 Task: Apply bulleted list to description text.
Action: Mouse moved to (524, 395)
Screenshot: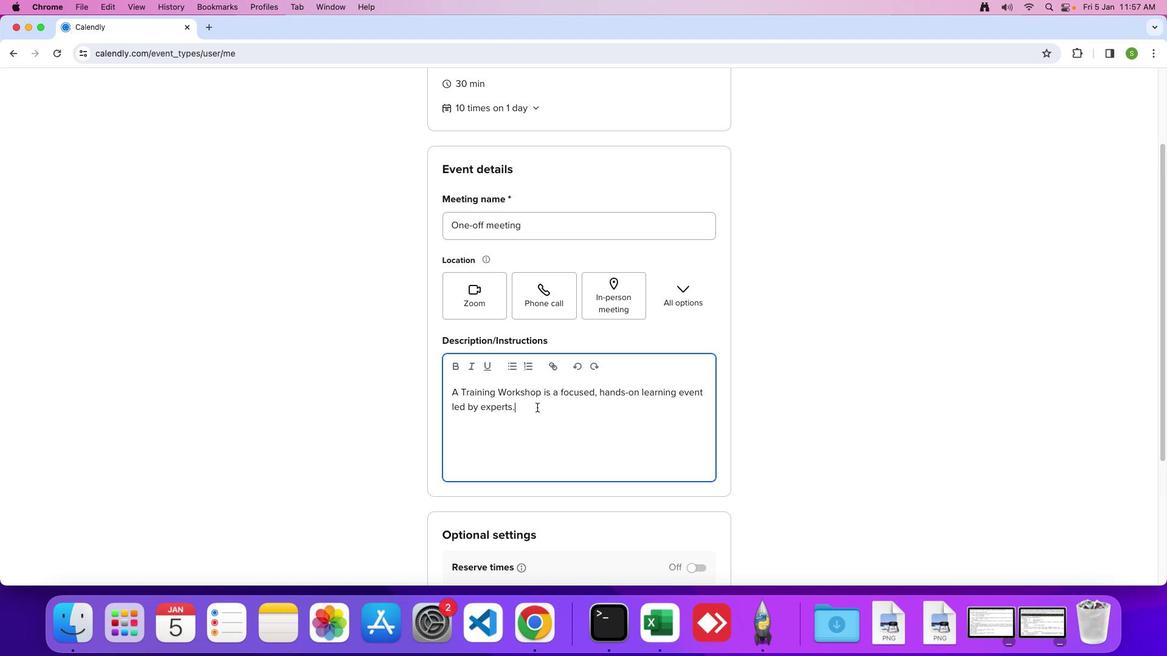 
Action: Mouse pressed left at (524, 395)
Screenshot: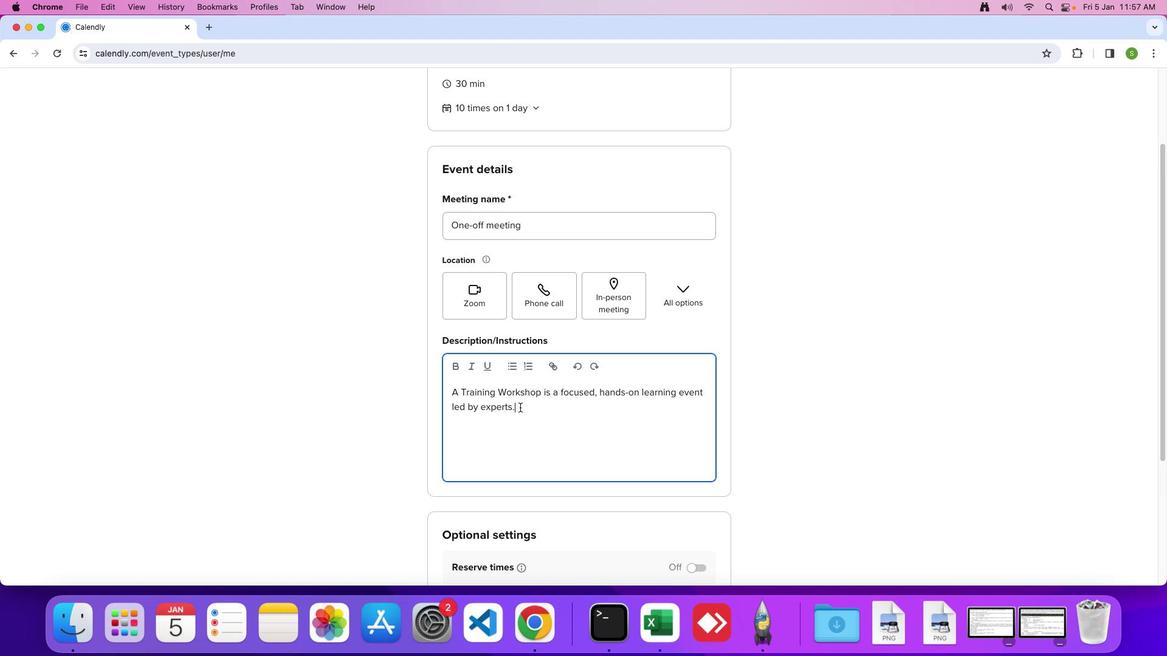 
Action: Mouse moved to (500, 350)
Screenshot: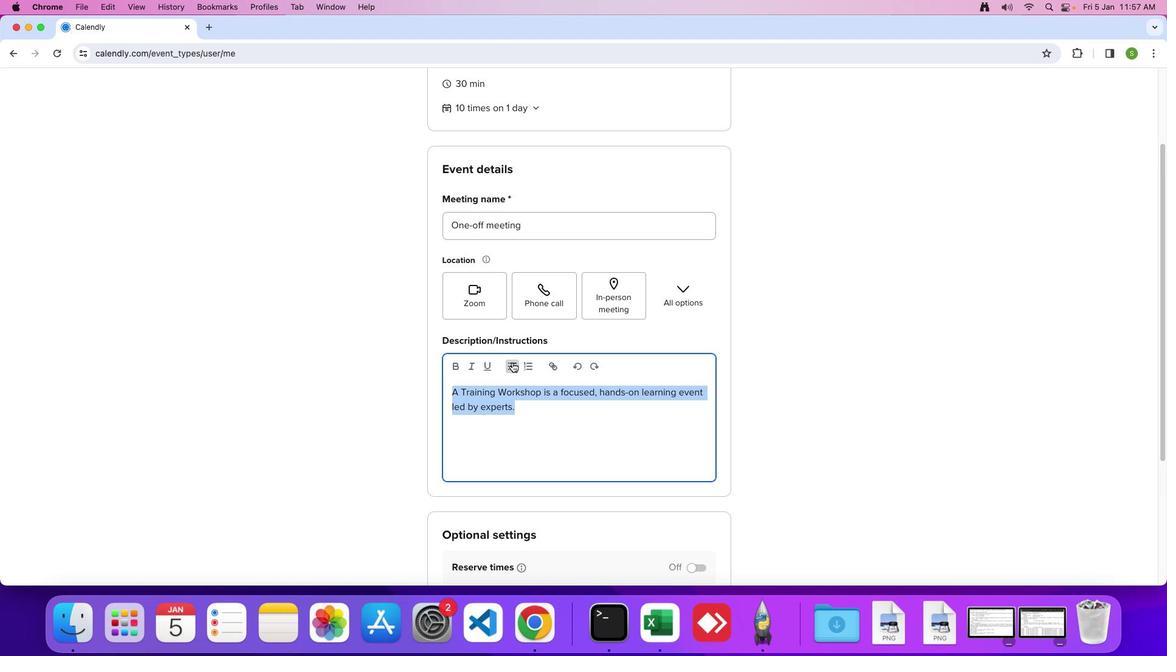 
Action: Mouse pressed left at (500, 350)
Screenshot: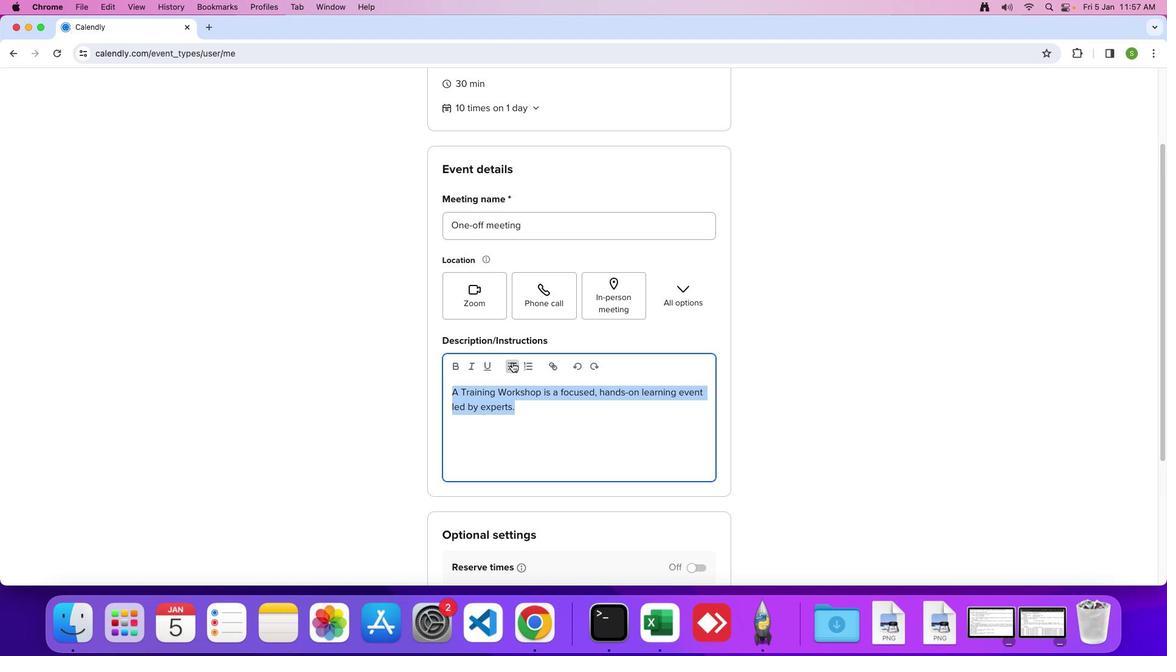 
Action: Mouse moved to (560, 428)
Screenshot: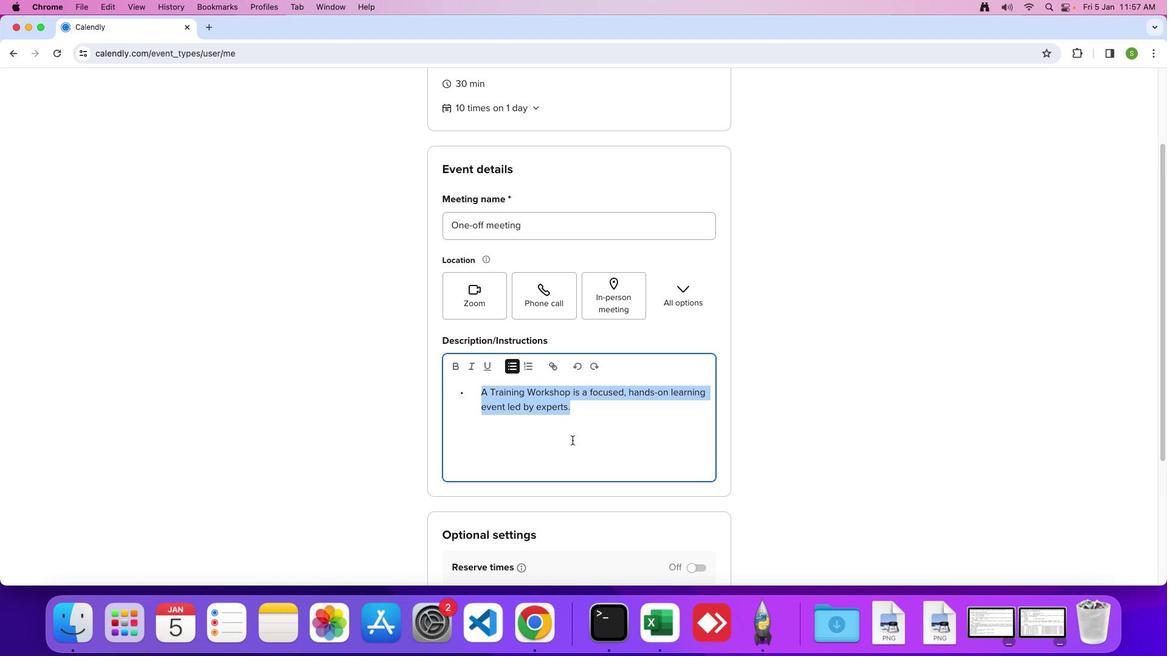 
Action: Mouse pressed left at (560, 428)
Screenshot: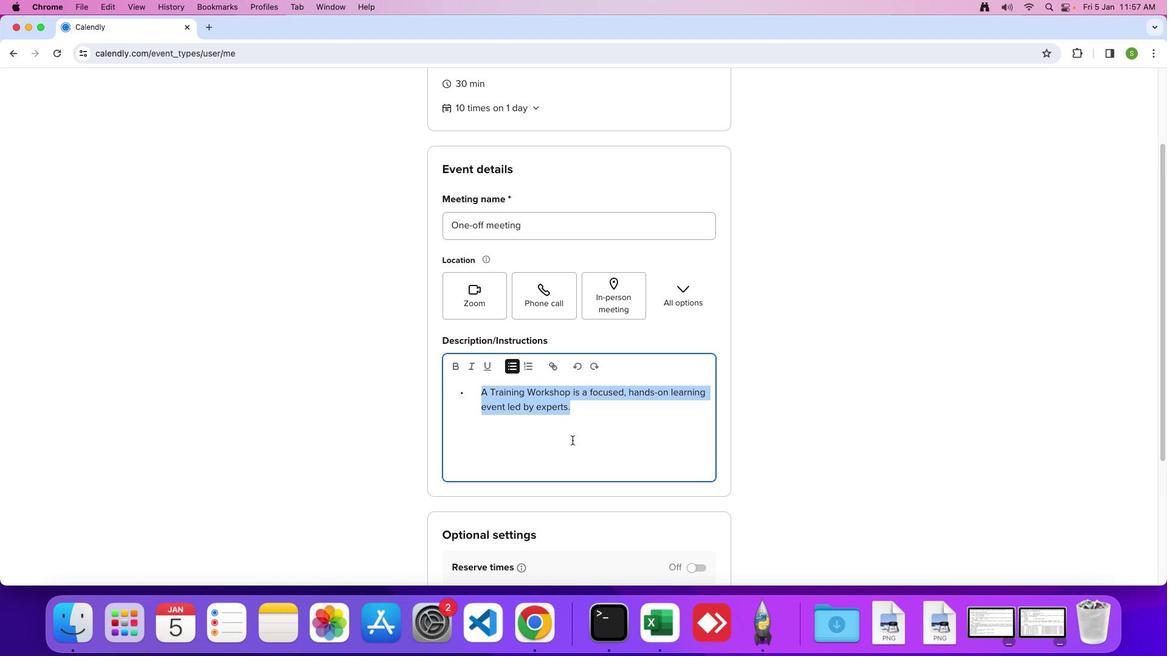 
